 Task: In the Page Amazonrainforest.pptxinsert a new blank slide, and insert a shape 'rounded rectangle', fill the shape with color redcopy and paste the shape  rounded rectanglefill the shape with color grayinsert the text box shape 1insert the text box shape 2
Action: Mouse moved to (26, 89)
Screenshot: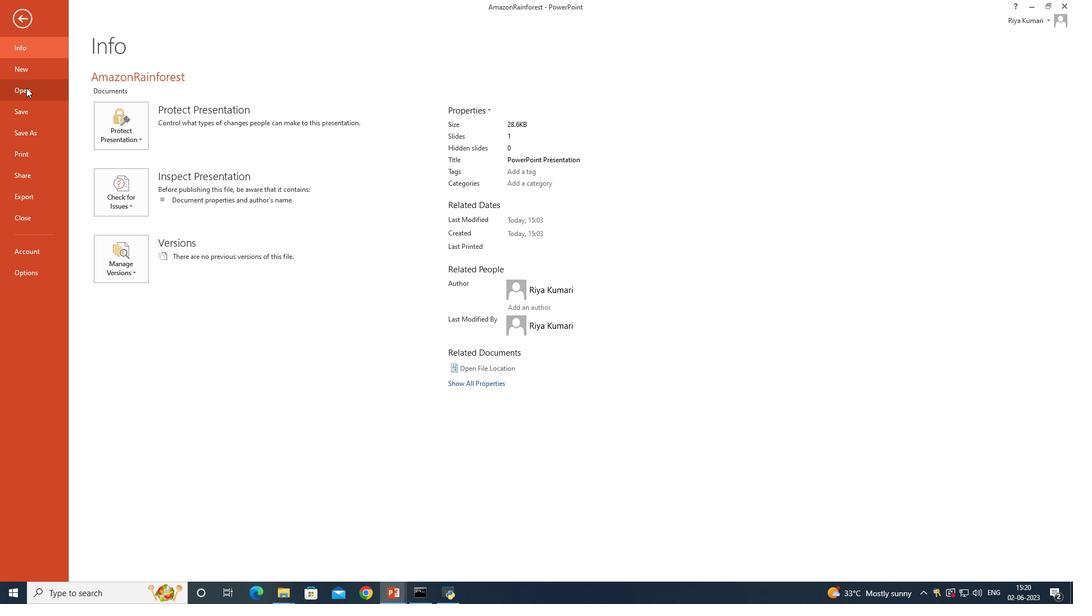 
Action: Mouse pressed left at (26, 89)
Screenshot: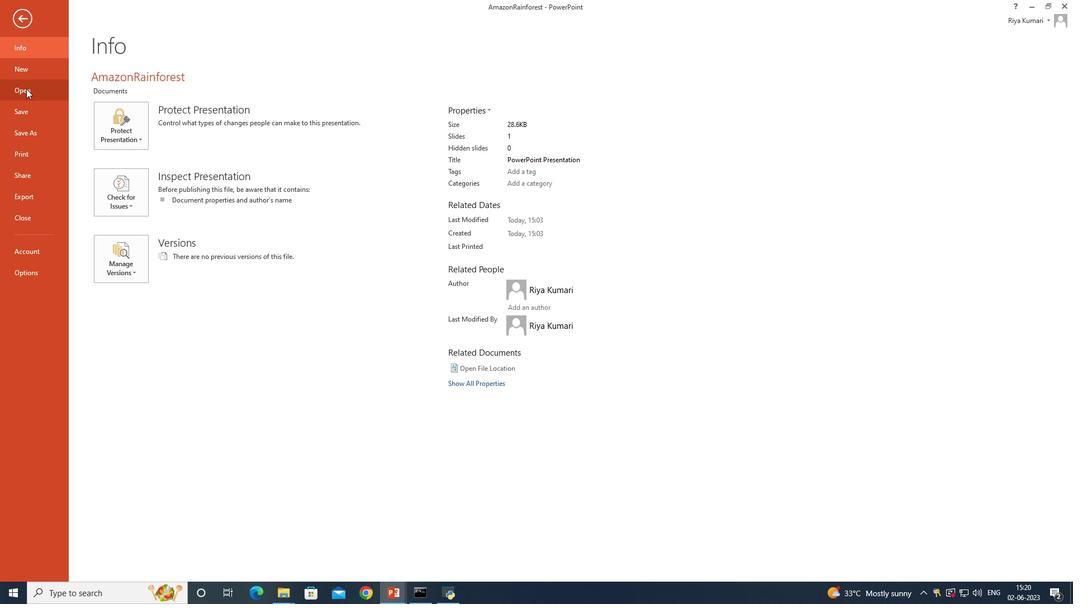 
Action: Mouse moved to (351, 109)
Screenshot: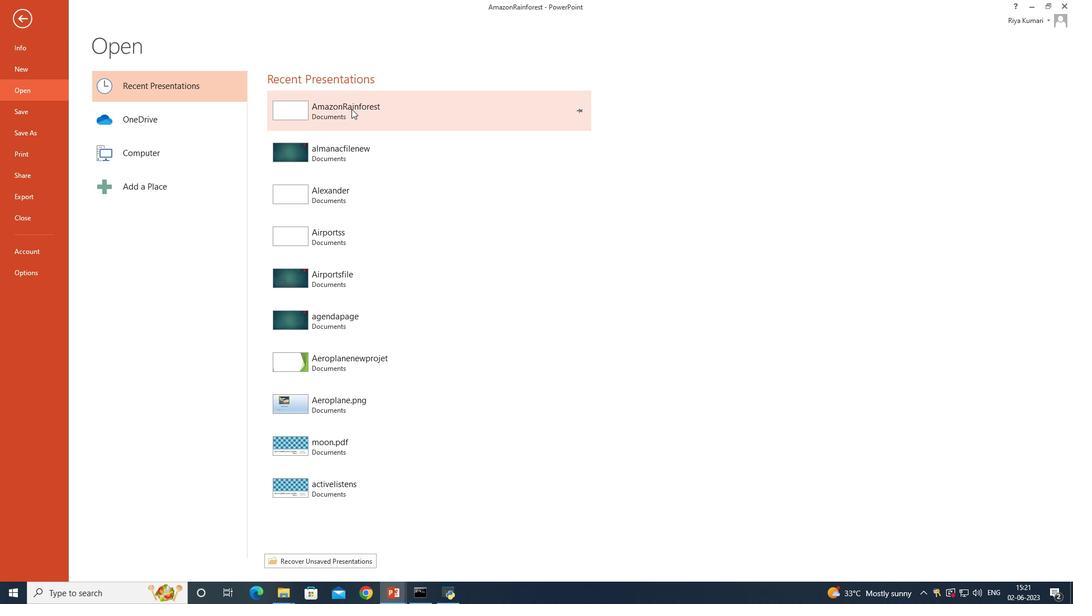 
Action: Mouse pressed left at (351, 109)
Screenshot: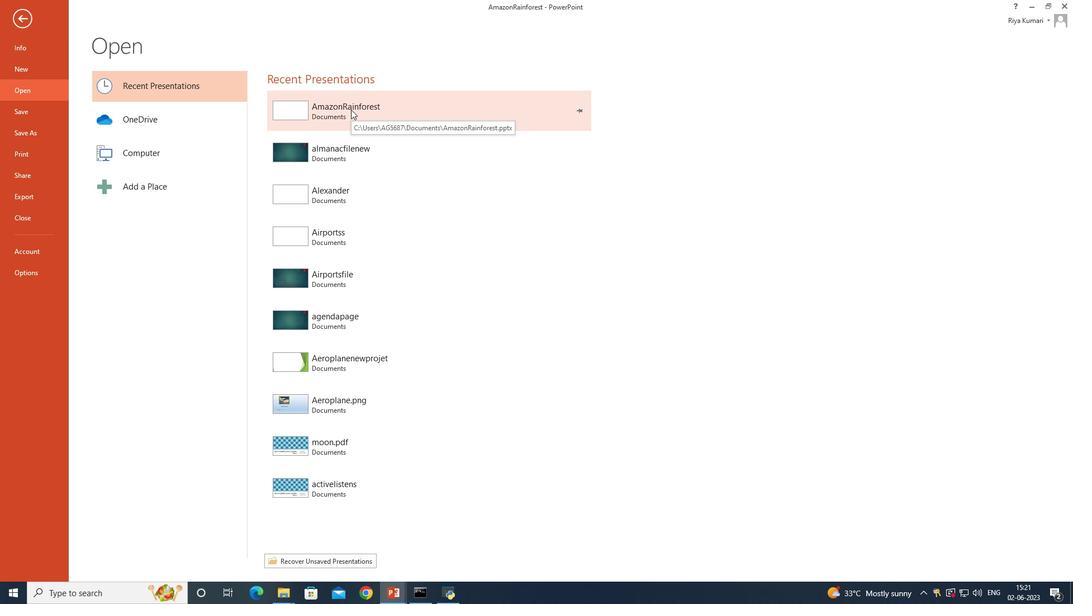 
Action: Mouse moved to (105, 61)
Screenshot: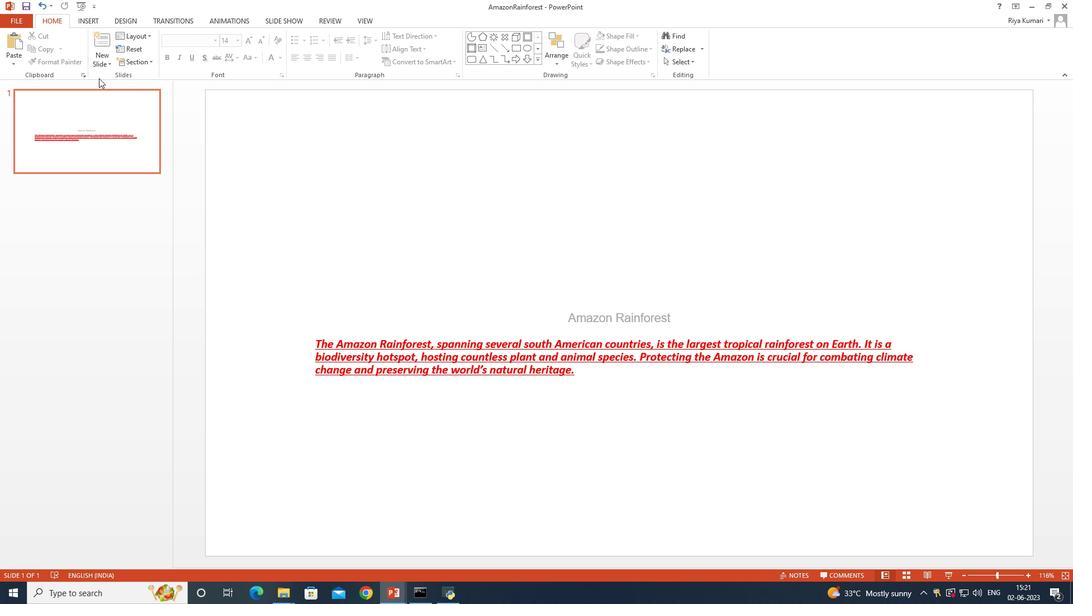 
Action: Mouse pressed left at (105, 61)
Screenshot: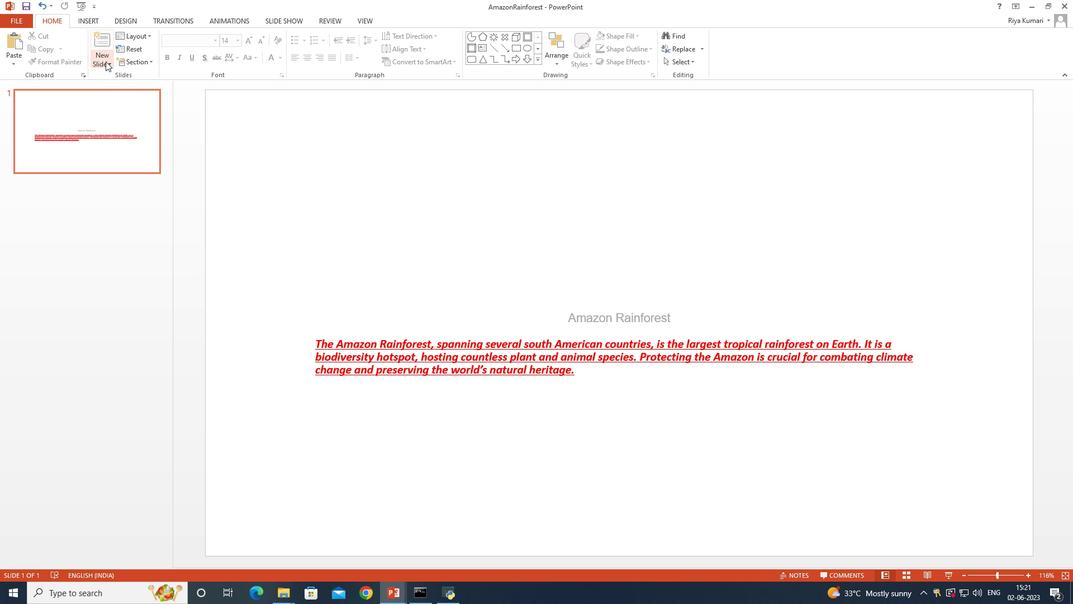 
Action: Mouse moved to (130, 196)
Screenshot: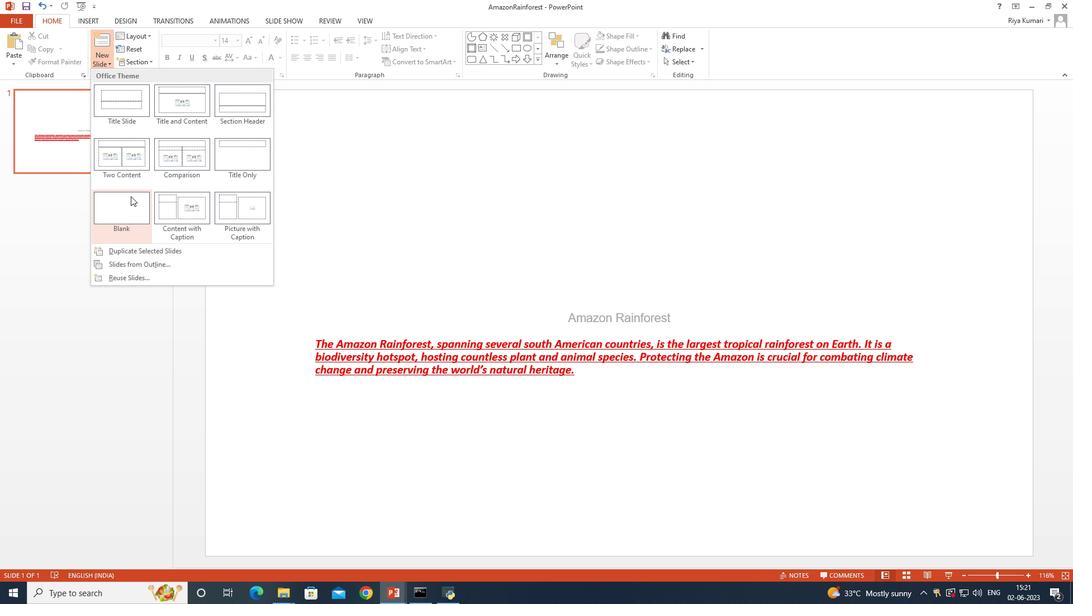 
Action: Mouse pressed left at (130, 196)
Screenshot: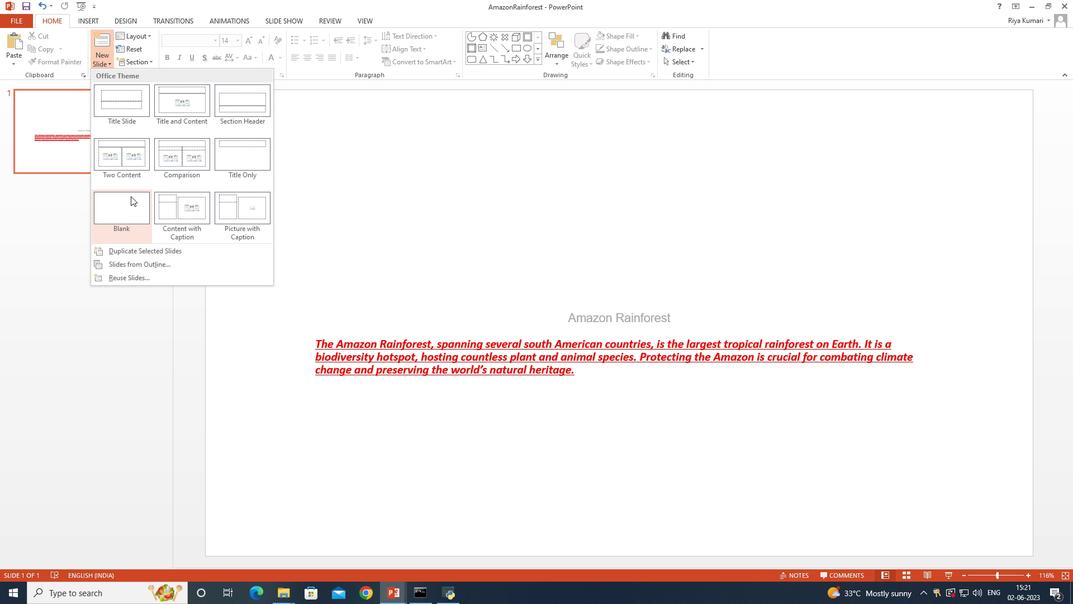
Action: Mouse moved to (85, 19)
Screenshot: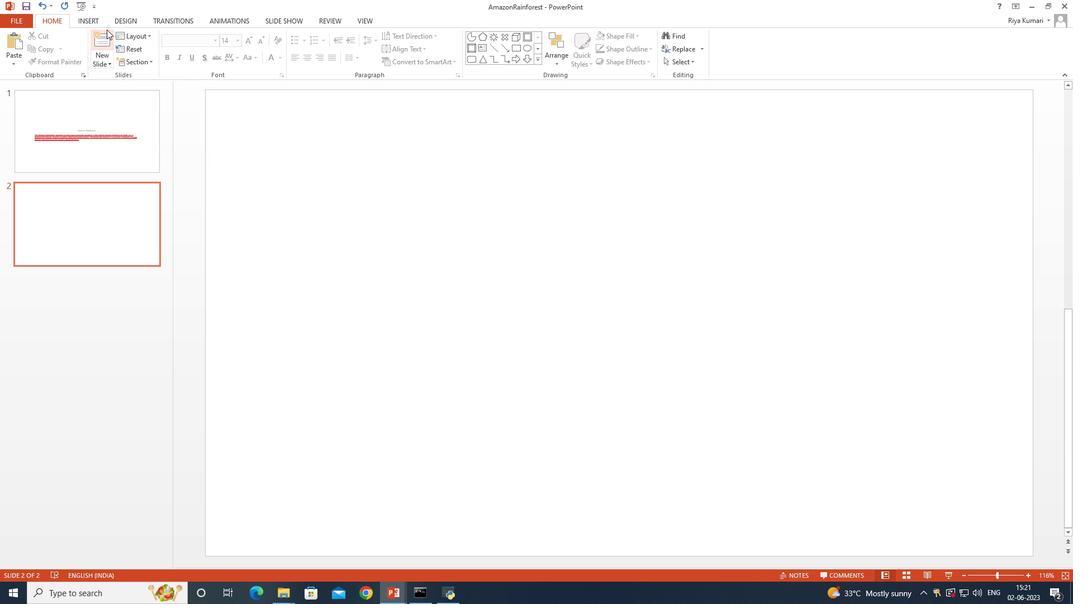 
Action: Mouse pressed left at (85, 19)
Screenshot: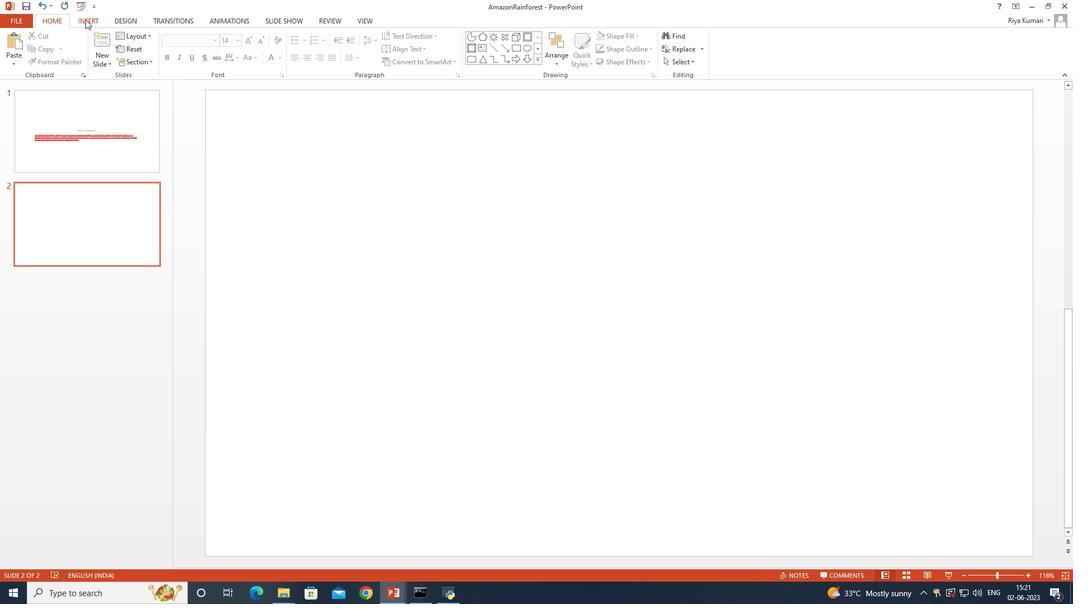 
Action: Mouse moved to (194, 62)
Screenshot: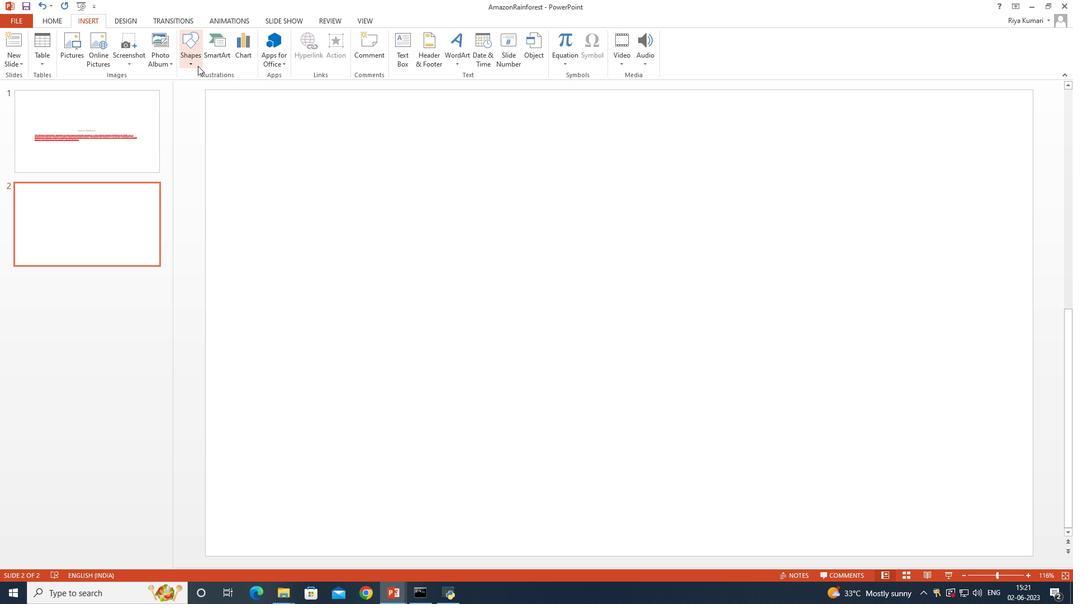 
Action: Mouse pressed left at (194, 62)
Screenshot: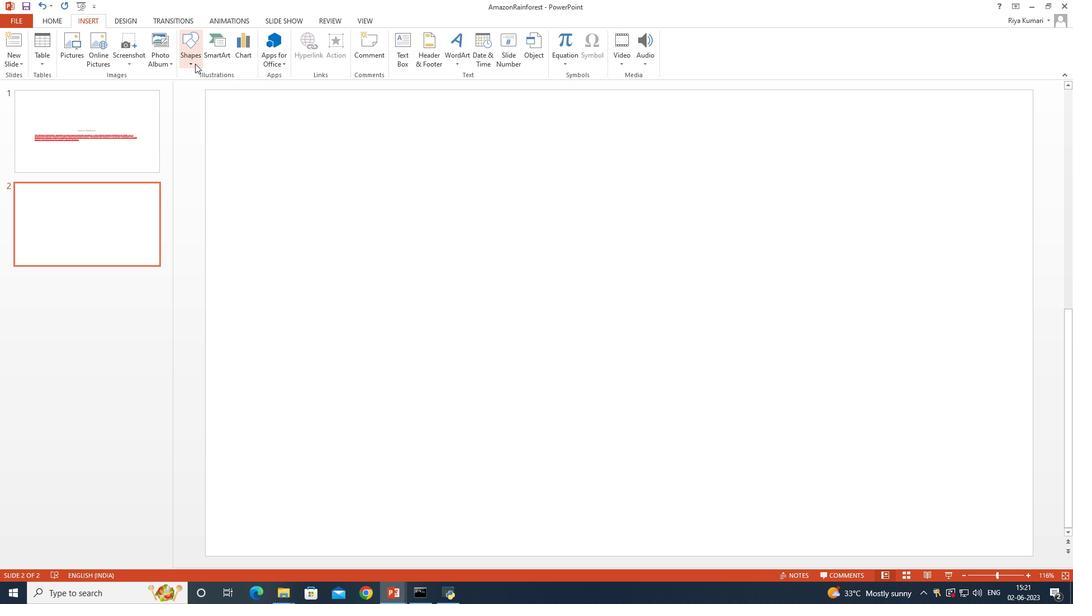 
Action: Mouse moved to (201, 145)
Screenshot: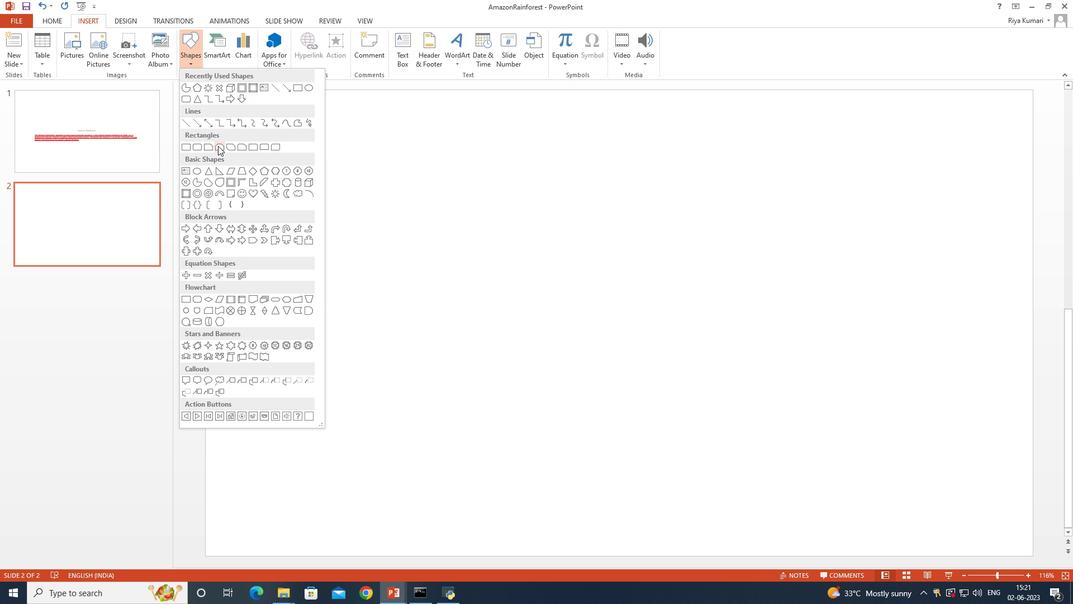 
Action: Mouse pressed left at (201, 145)
Screenshot: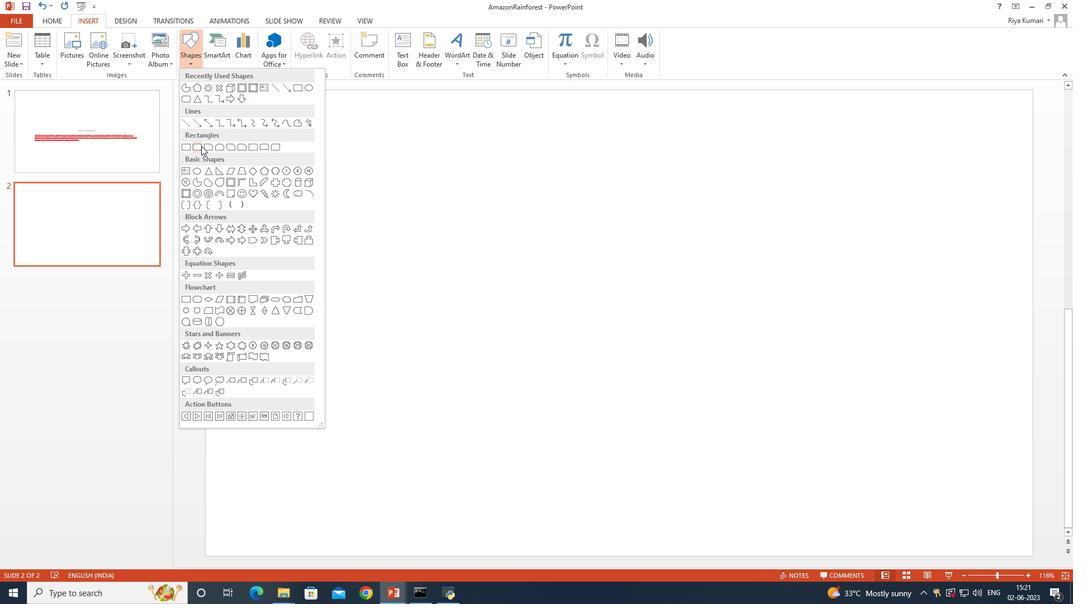 
Action: Mouse moved to (421, 118)
Screenshot: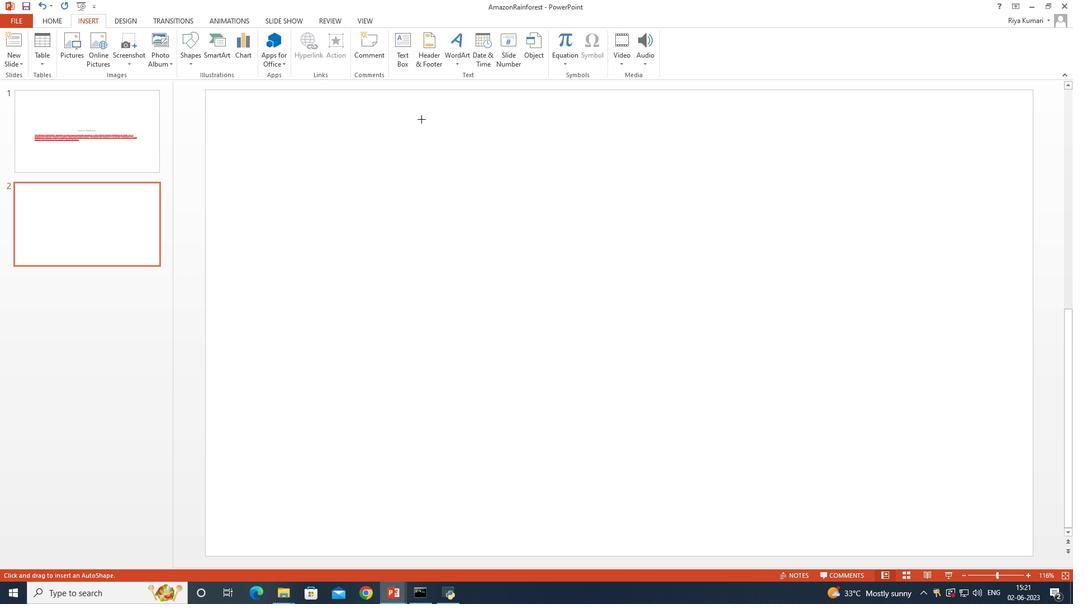 
Action: Mouse pressed left at (421, 118)
Screenshot: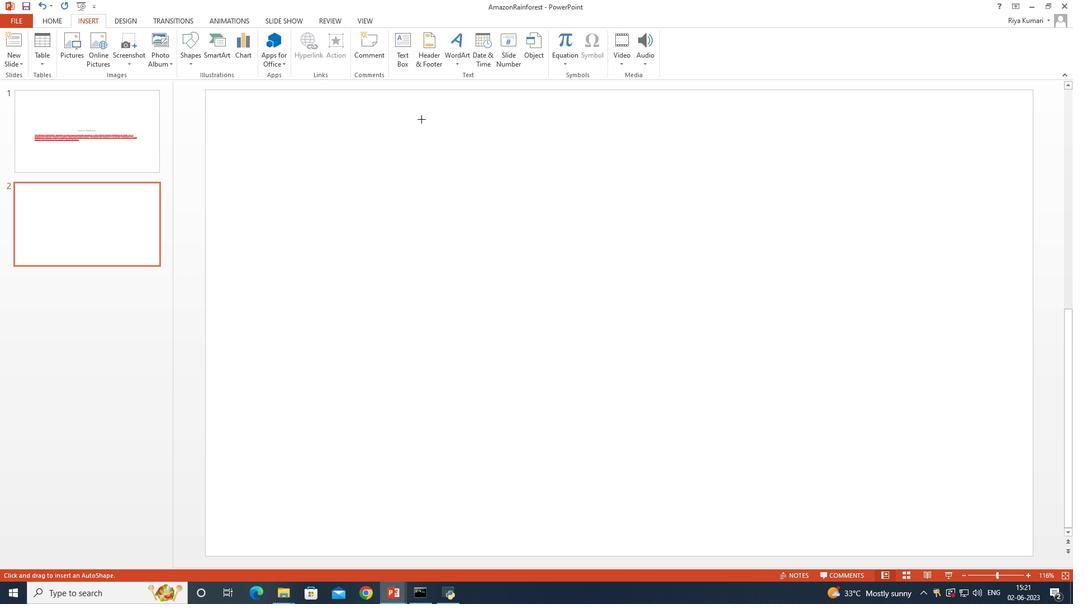 
Action: Mouse moved to (414, 38)
Screenshot: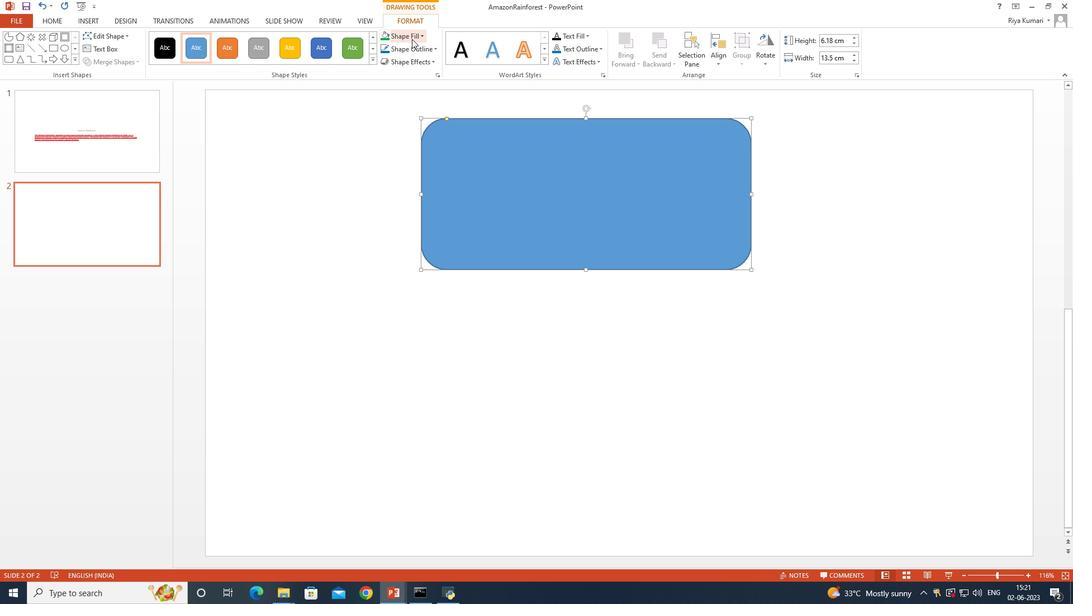 
Action: Mouse pressed left at (414, 38)
Screenshot: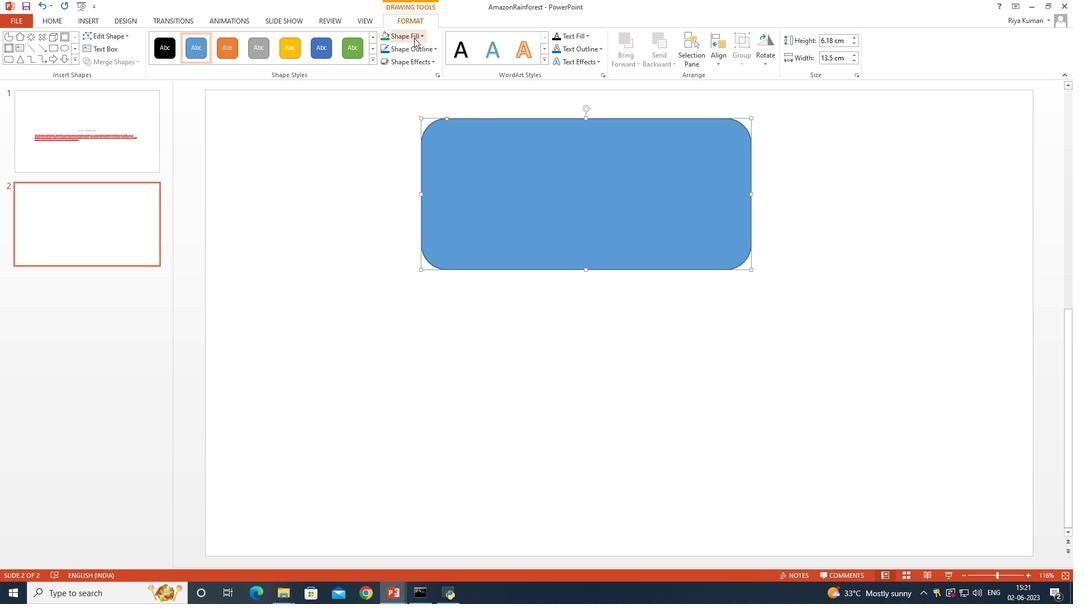 
Action: Mouse moved to (395, 125)
Screenshot: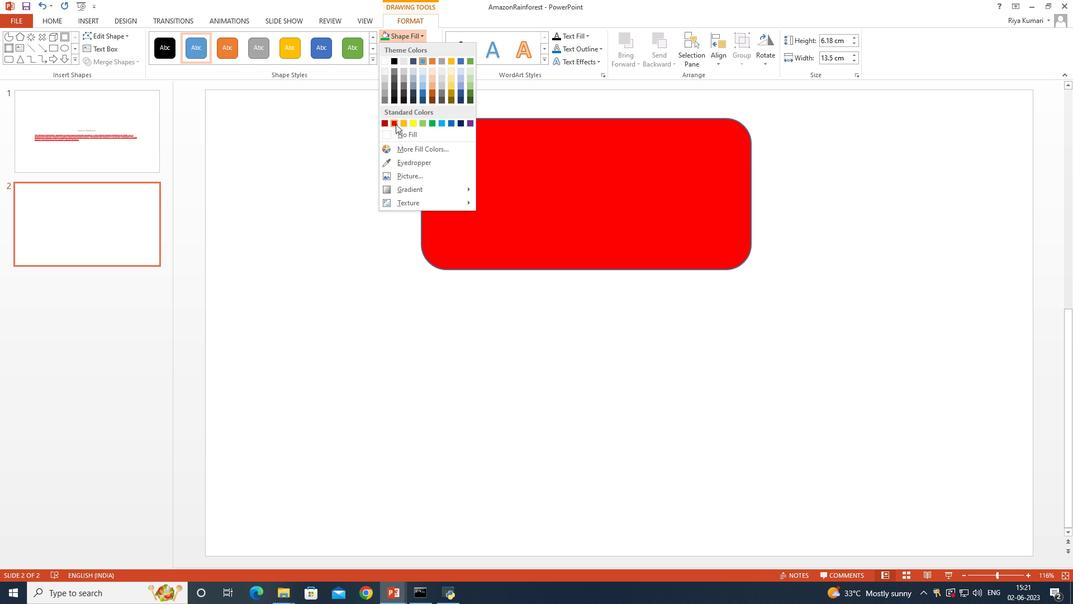 
Action: Mouse pressed left at (395, 125)
Screenshot: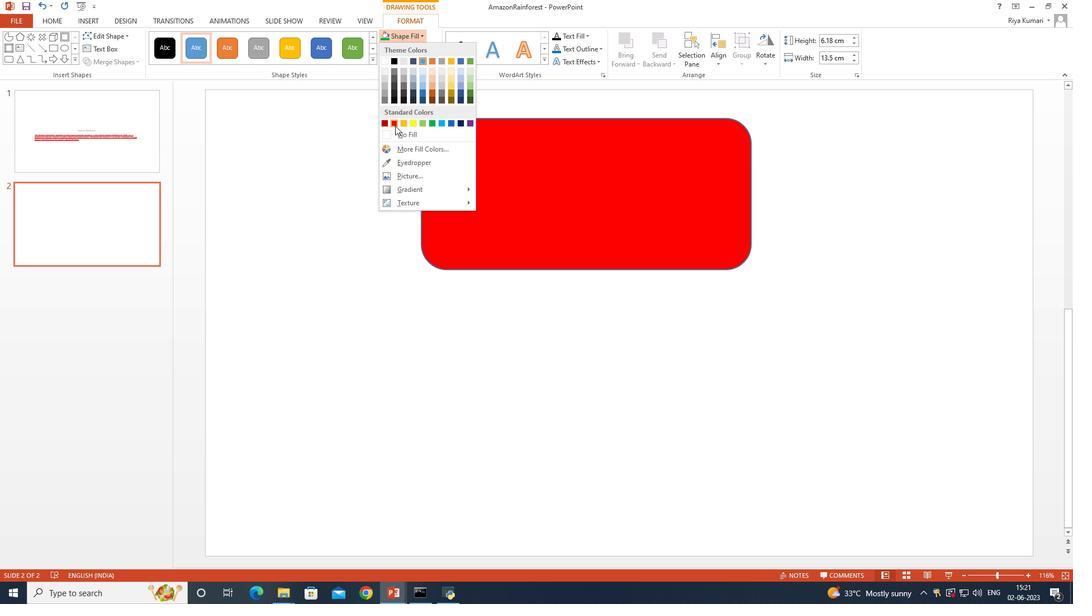 
Action: Mouse moved to (72, 58)
Screenshot: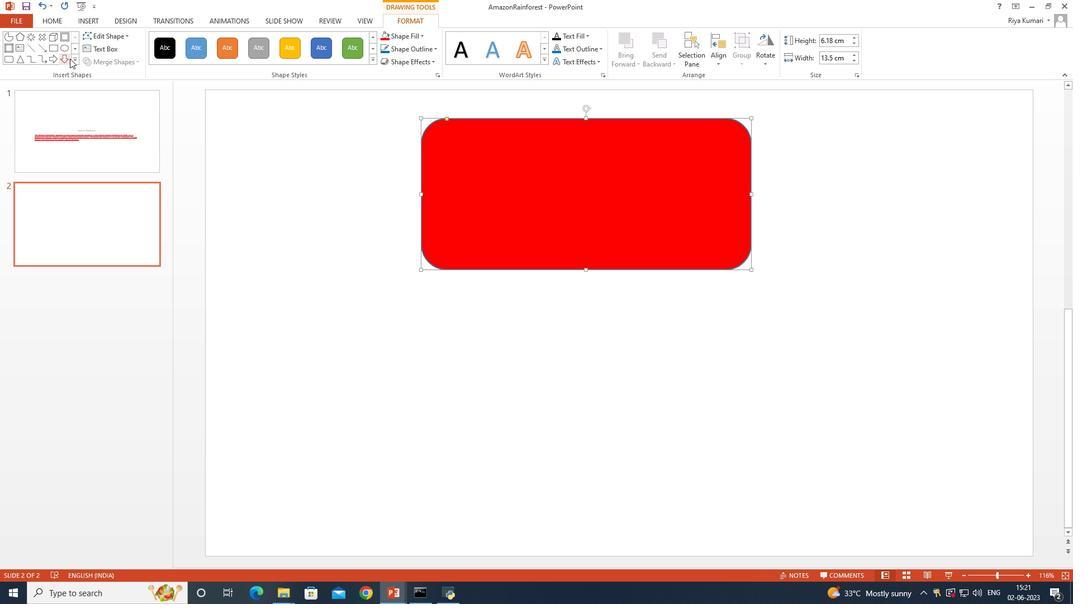 
Action: Mouse pressed left at (72, 58)
Screenshot: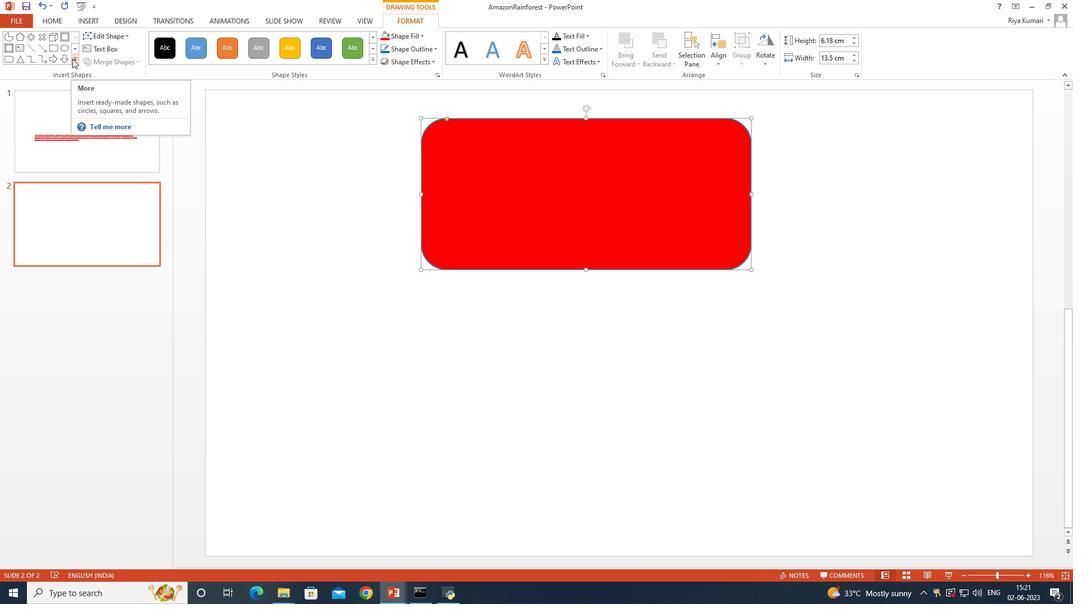 
Action: Mouse moved to (17, 107)
Screenshot: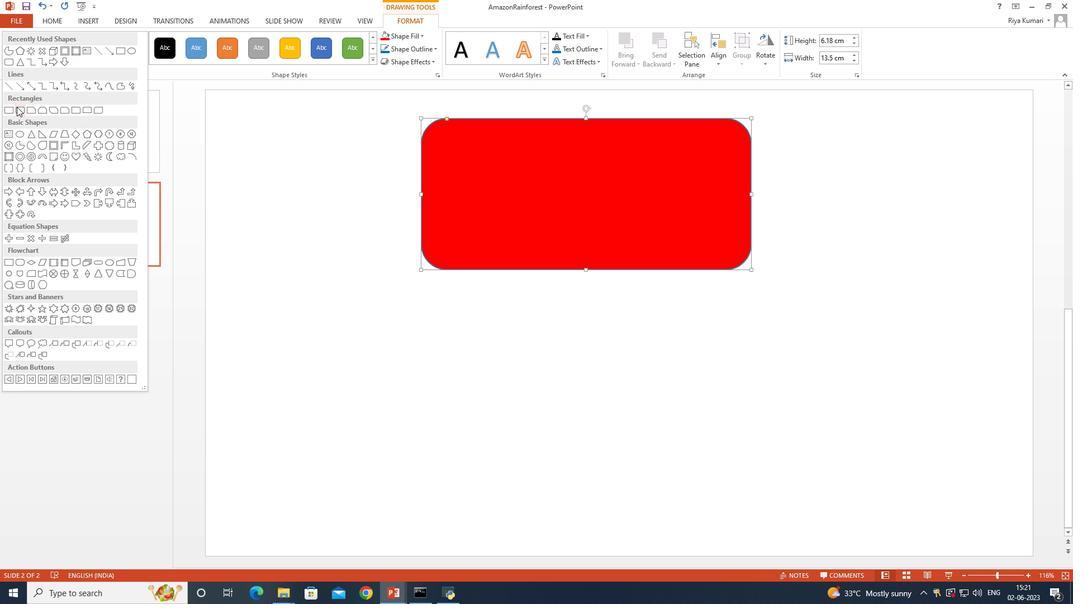 
Action: Mouse pressed left at (17, 107)
Screenshot: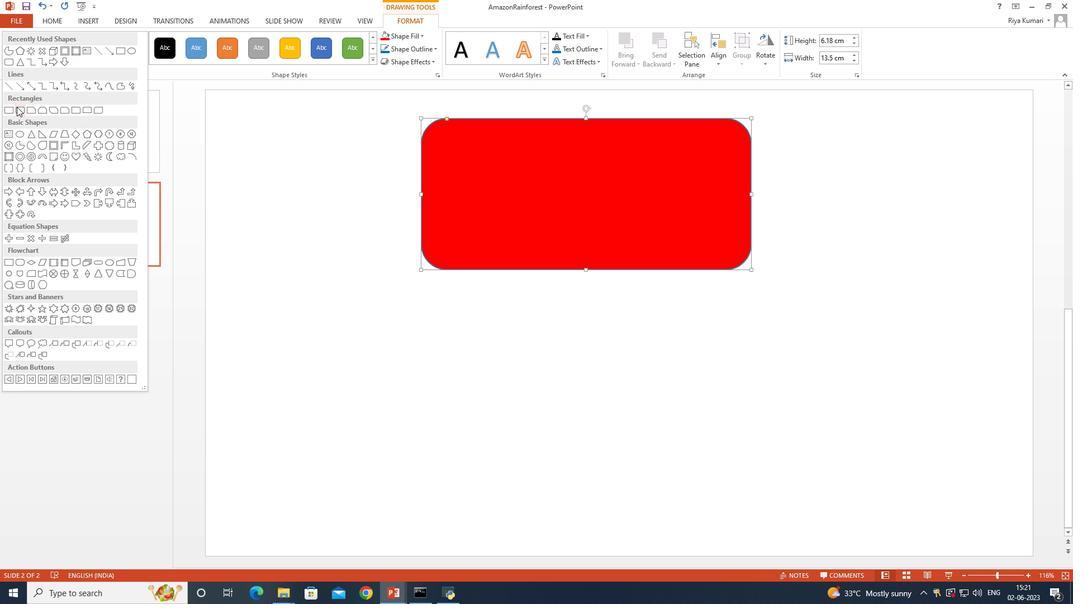 
Action: Mouse moved to (477, 153)
Screenshot: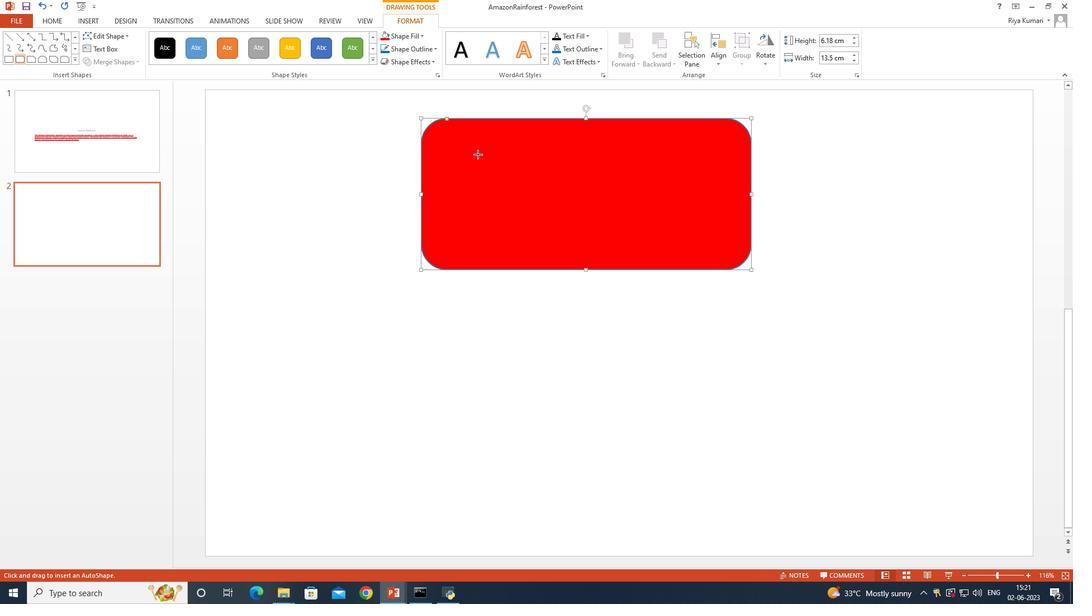 
Action: Mouse pressed left at (477, 153)
Screenshot: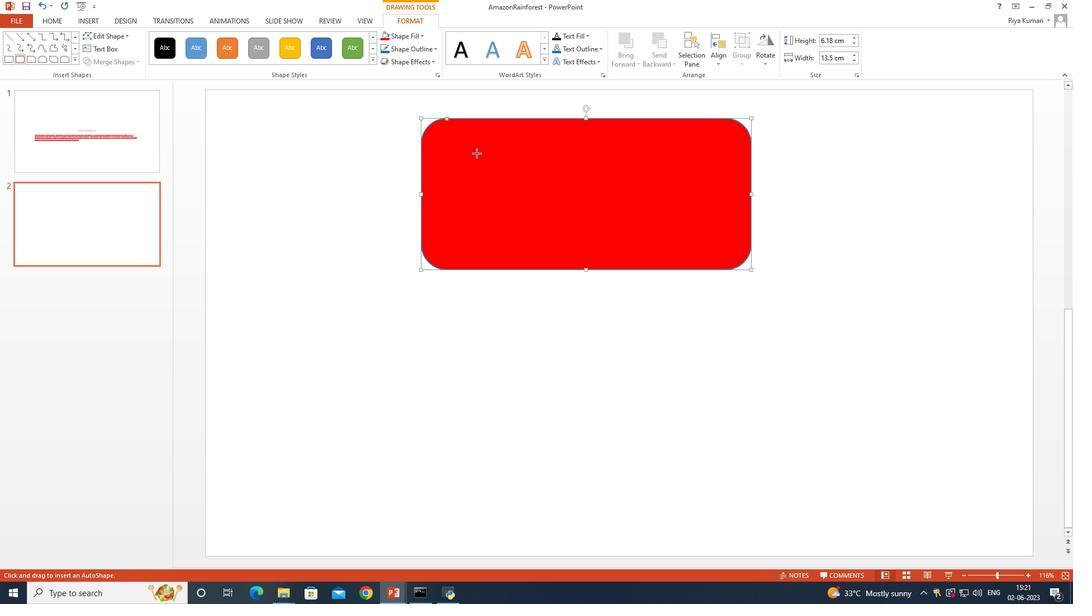 
Action: Mouse moved to (421, 34)
Screenshot: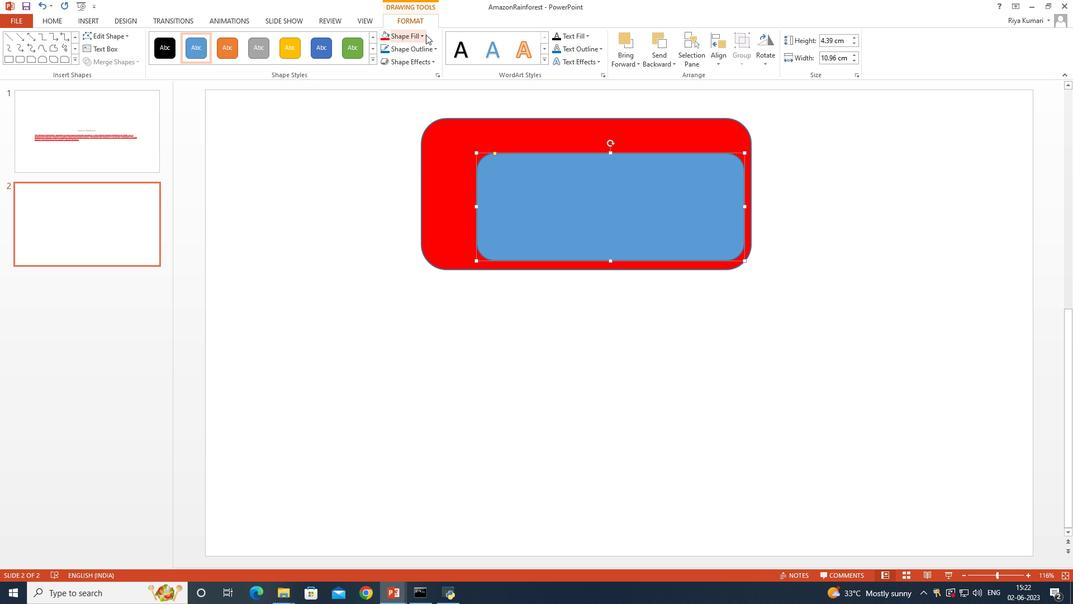 
Action: Mouse pressed left at (421, 34)
Screenshot: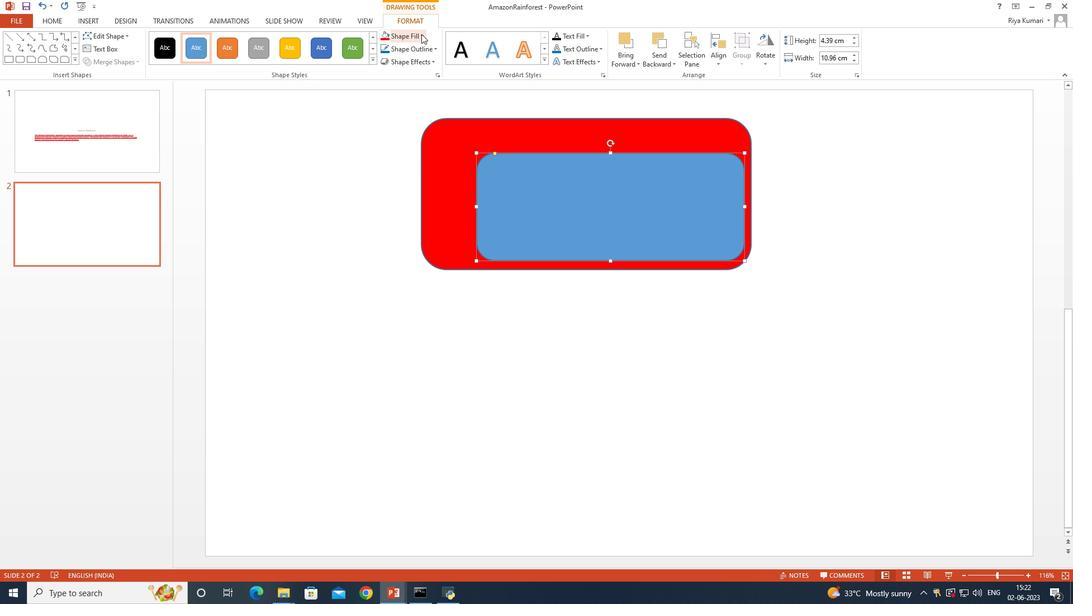 
Action: Mouse moved to (406, 77)
Screenshot: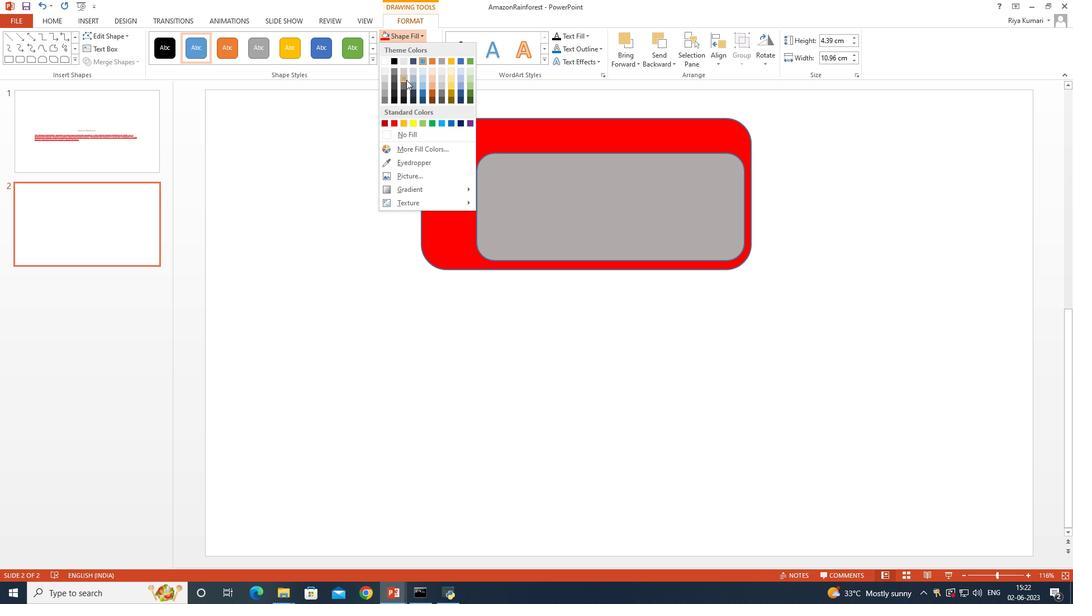 
Action: Mouse pressed left at (406, 77)
Screenshot: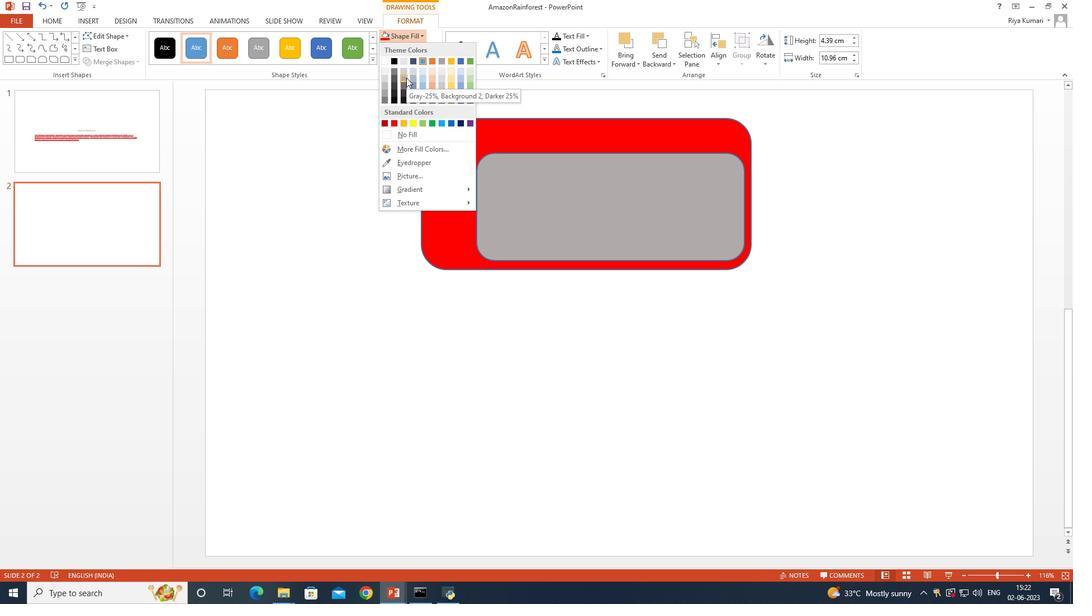 
Action: Mouse moved to (561, 181)
Screenshot: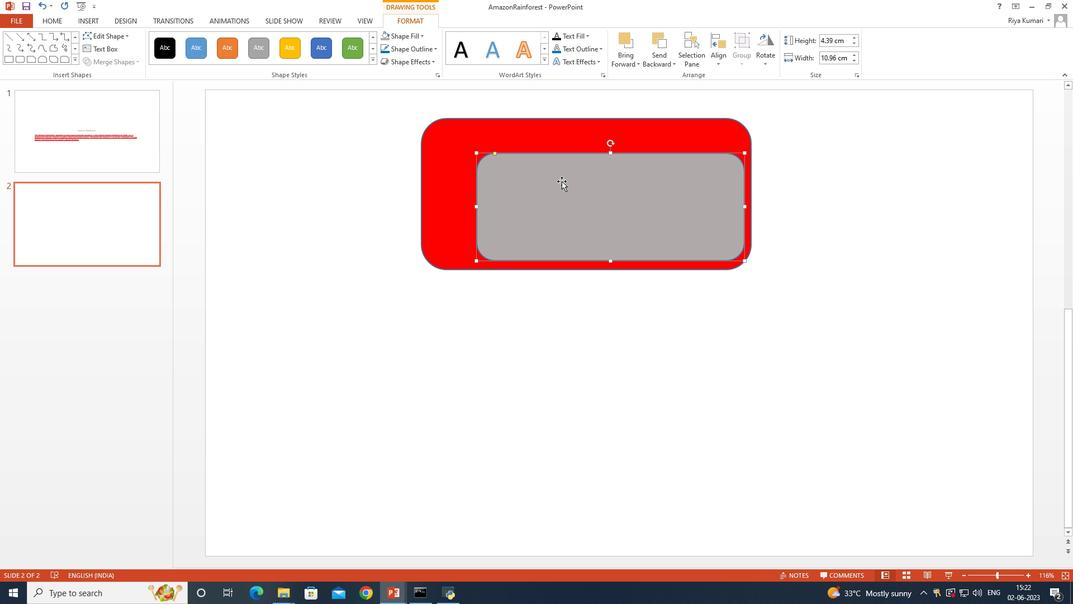 
Action: Mouse pressed left at (561, 181)
Screenshot: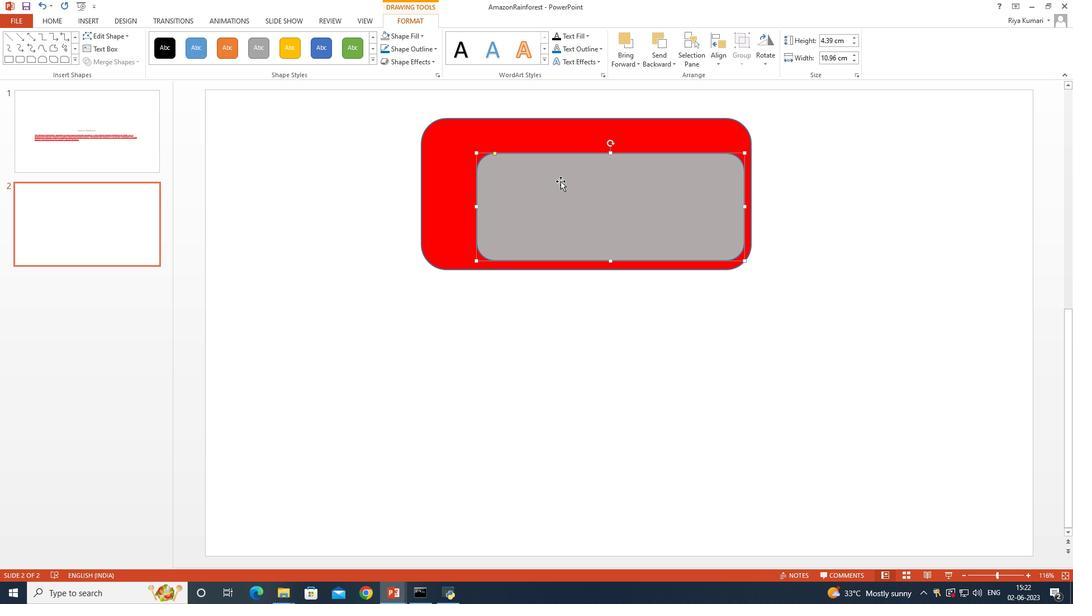 
Action: Mouse moved to (529, 201)
Screenshot: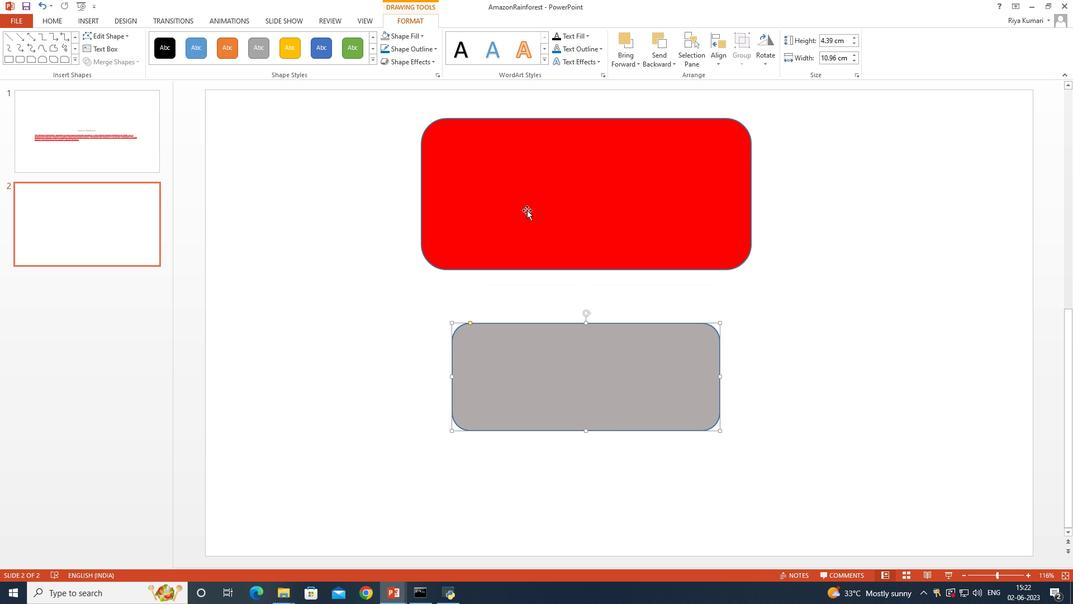 
Action: Mouse pressed left at (529, 201)
Screenshot: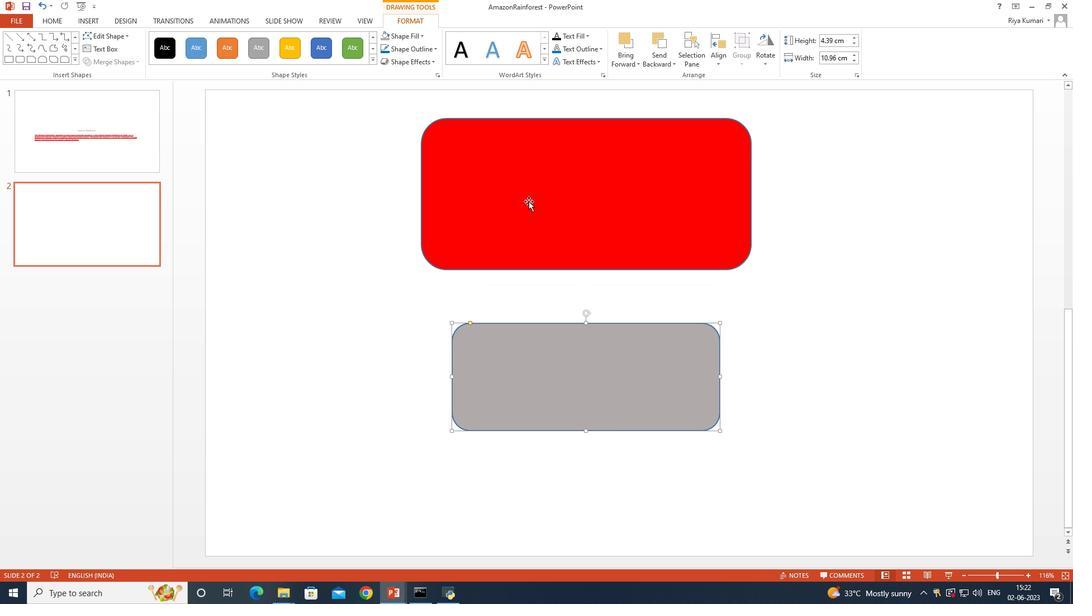 
Action: Mouse moved to (86, 48)
Screenshot: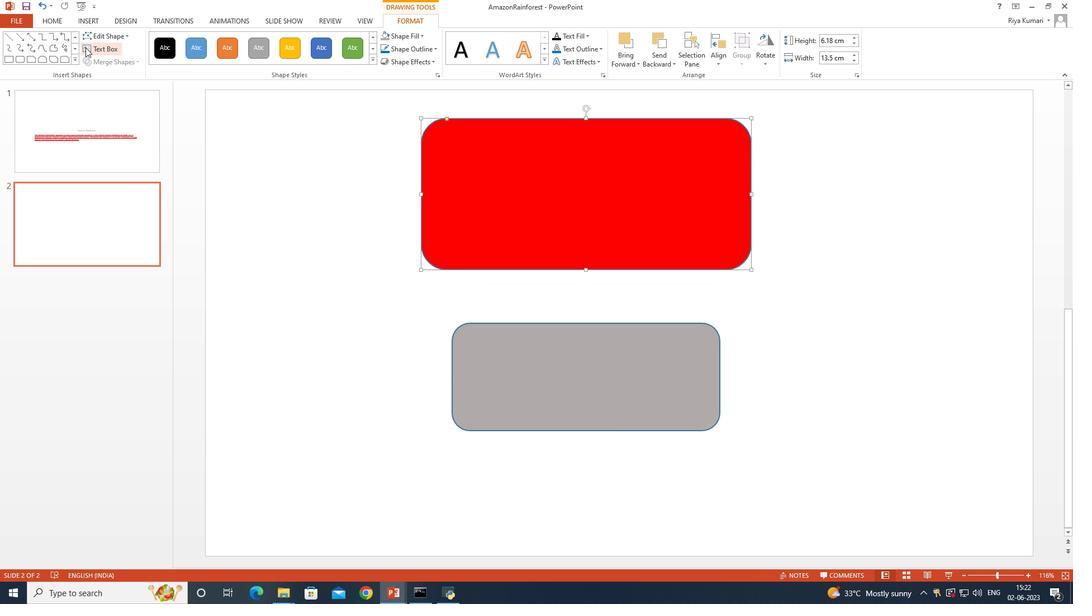 
Action: Mouse pressed left at (86, 48)
Screenshot: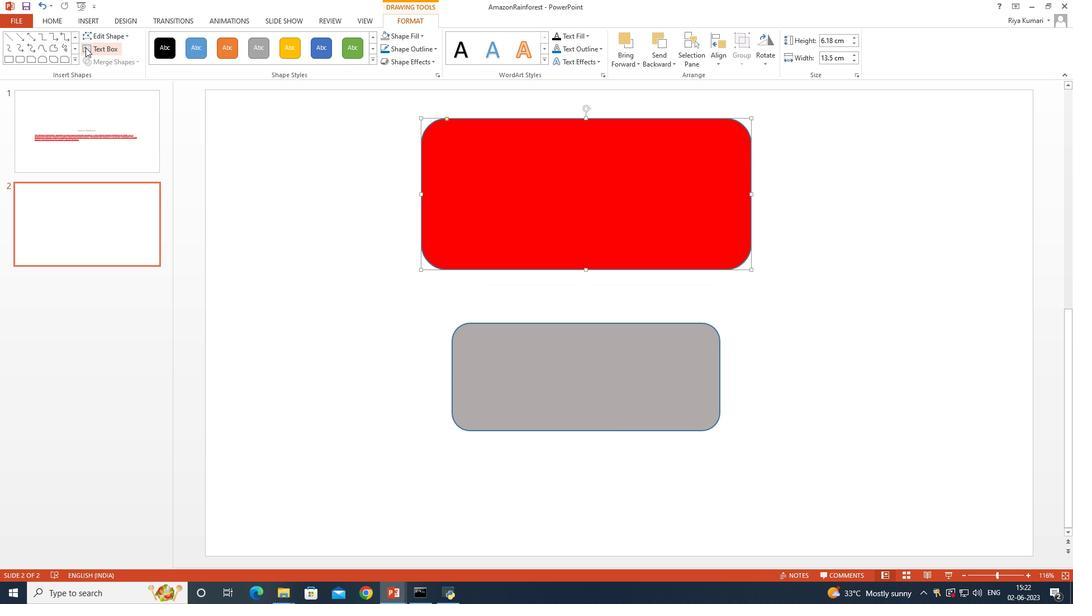 
Action: Mouse moved to (467, 167)
Screenshot: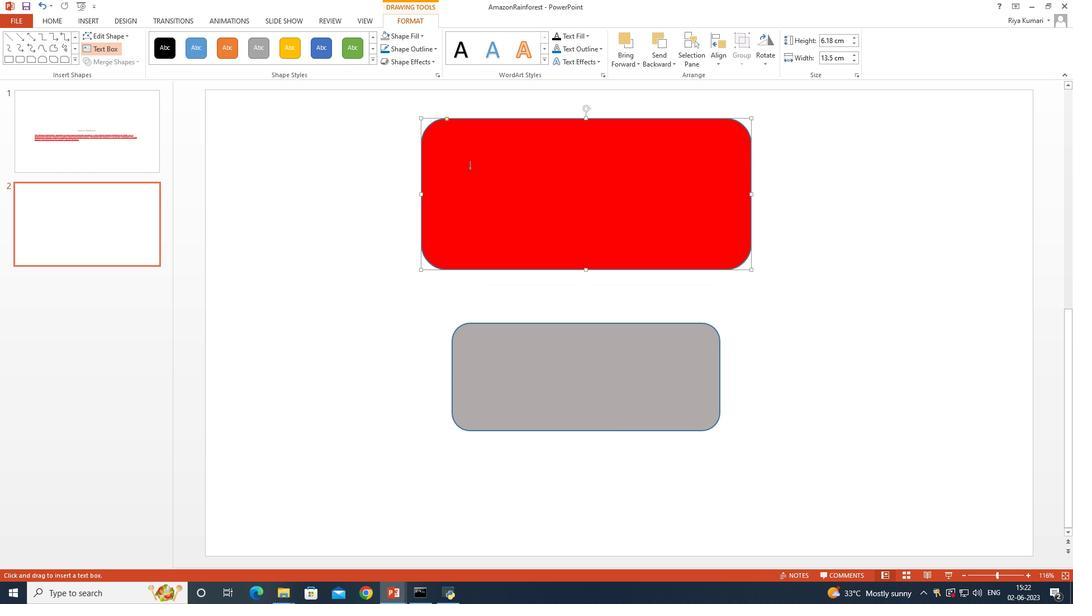 
Action: Mouse pressed left at (467, 167)
Screenshot: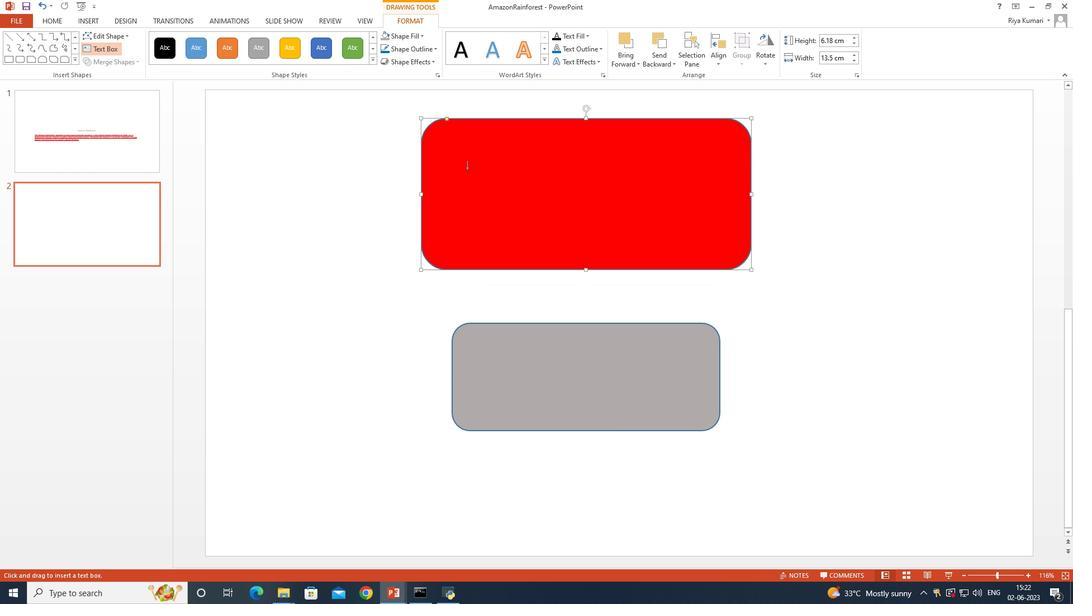 
Action: Mouse moved to (644, 225)
Screenshot: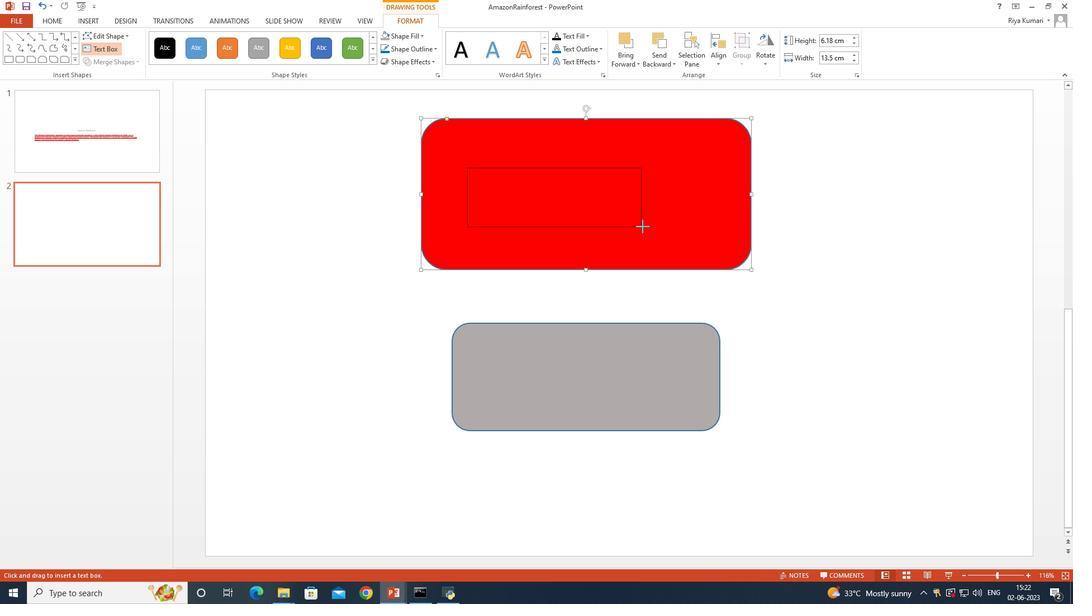 
Action: Mouse pressed left at (644, 225)
Screenshot: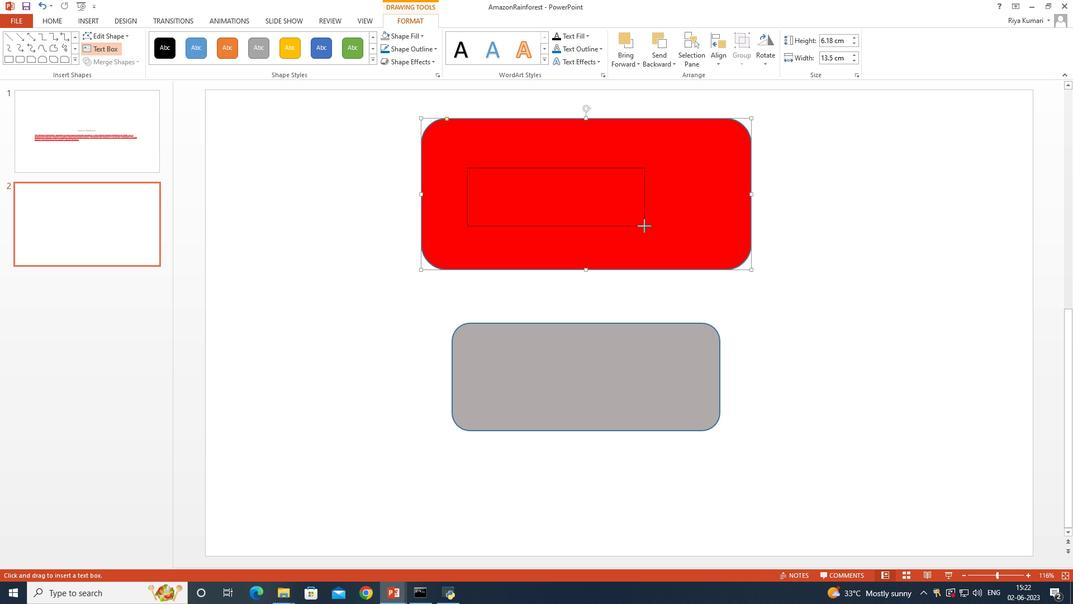 
Action: Mouse pressed left at (644, 225)
Screenshot: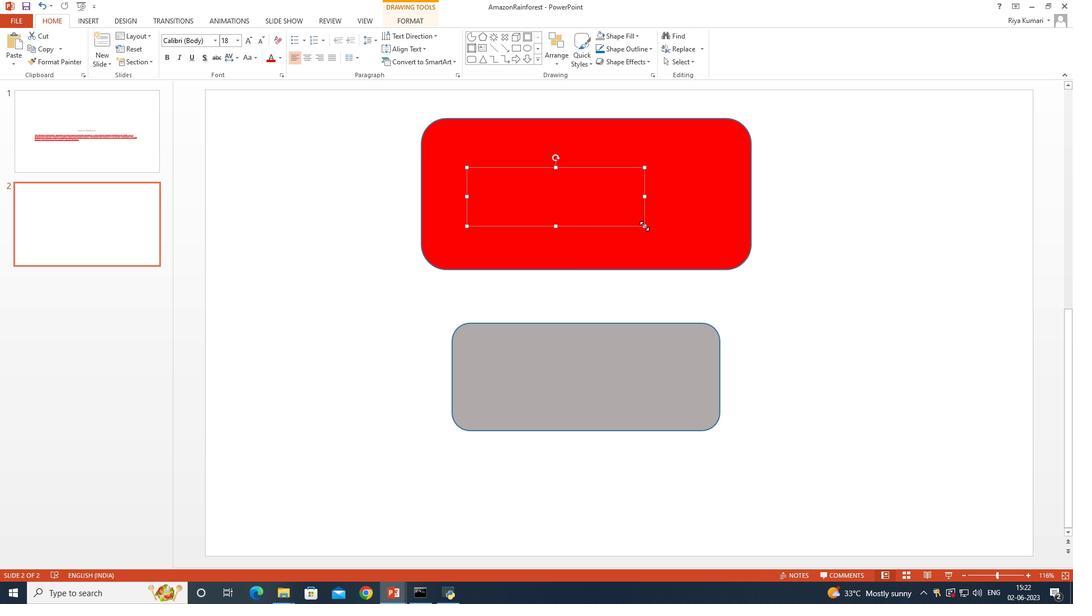 
Action: Mouse pressed left at (644, 225)
Screenshot: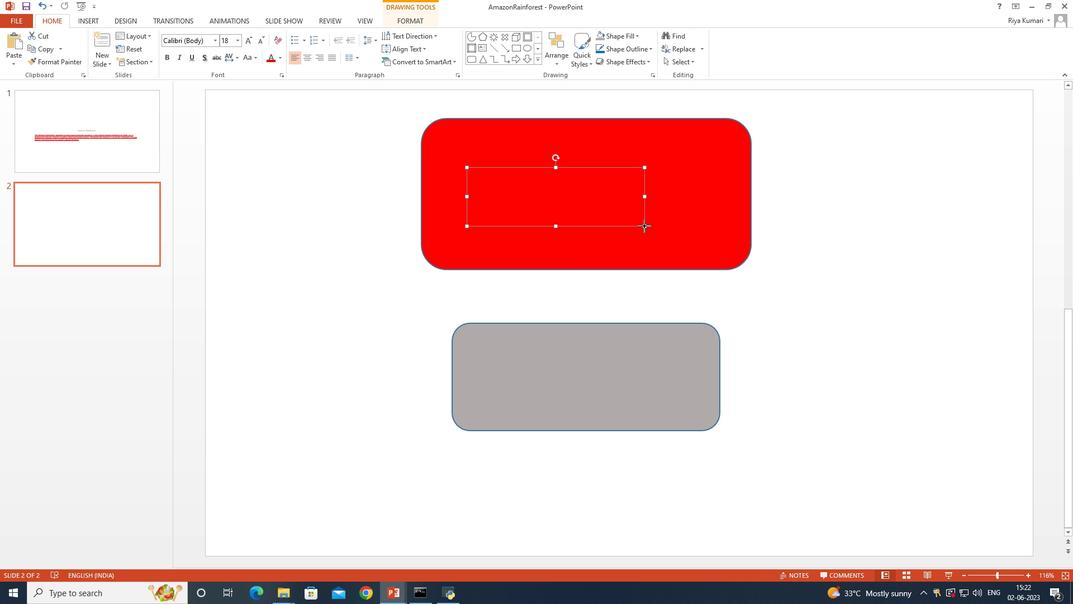 
Action: Mouse moved to (483, 46)
Screenshot: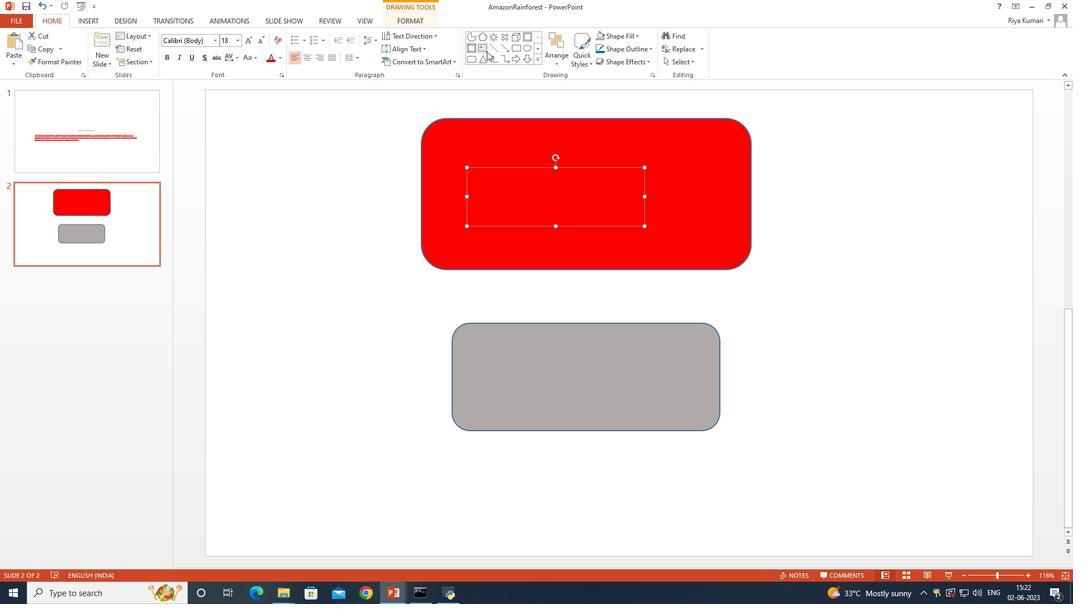 
Action: Mouse pressed left at (483, 46)
Screenshot: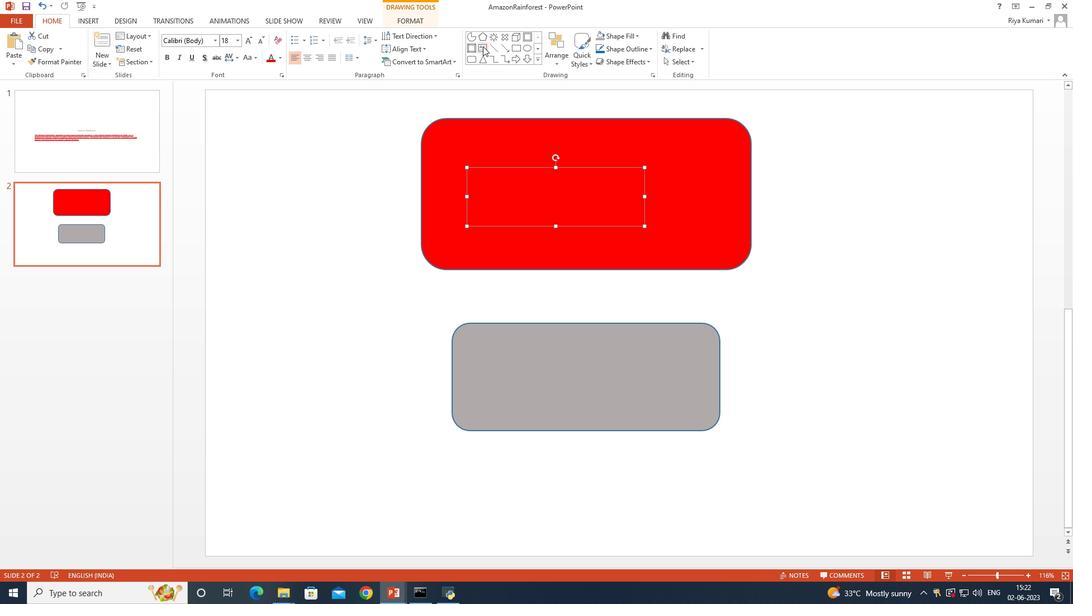 
Action: Mouse moved to (500, 360)
Screenshot: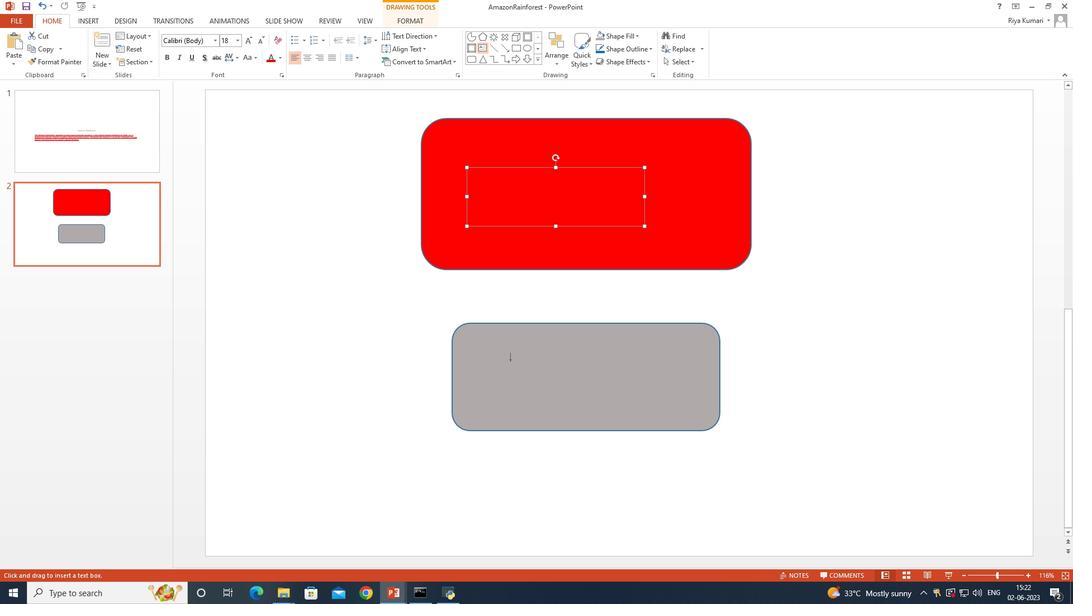 
Action: Mouse pressed left at (500, 360)
Screenshot: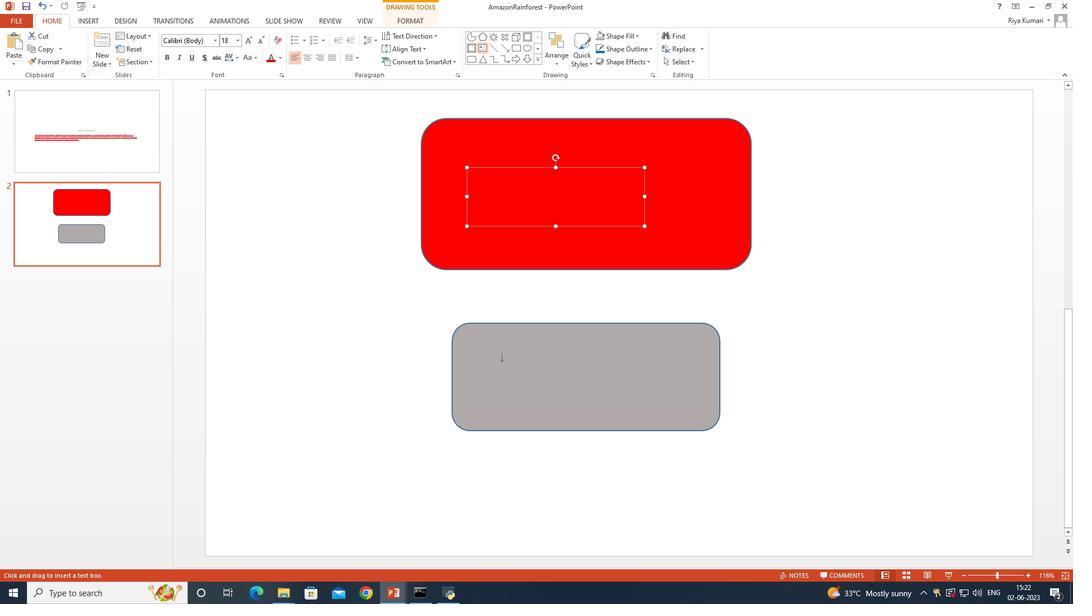 
Action: Mouse moved to (777, 351)
Screenshot: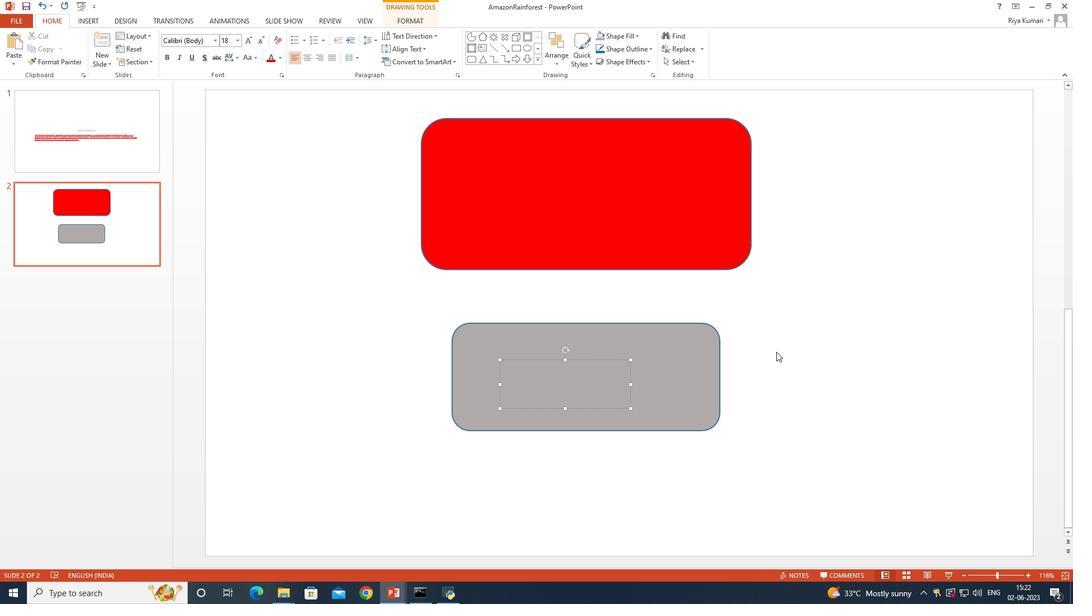 
